 Task: Edit the event name to "Creative Ideation".
Action: Mouse moved to (537, 315)
Screenshot: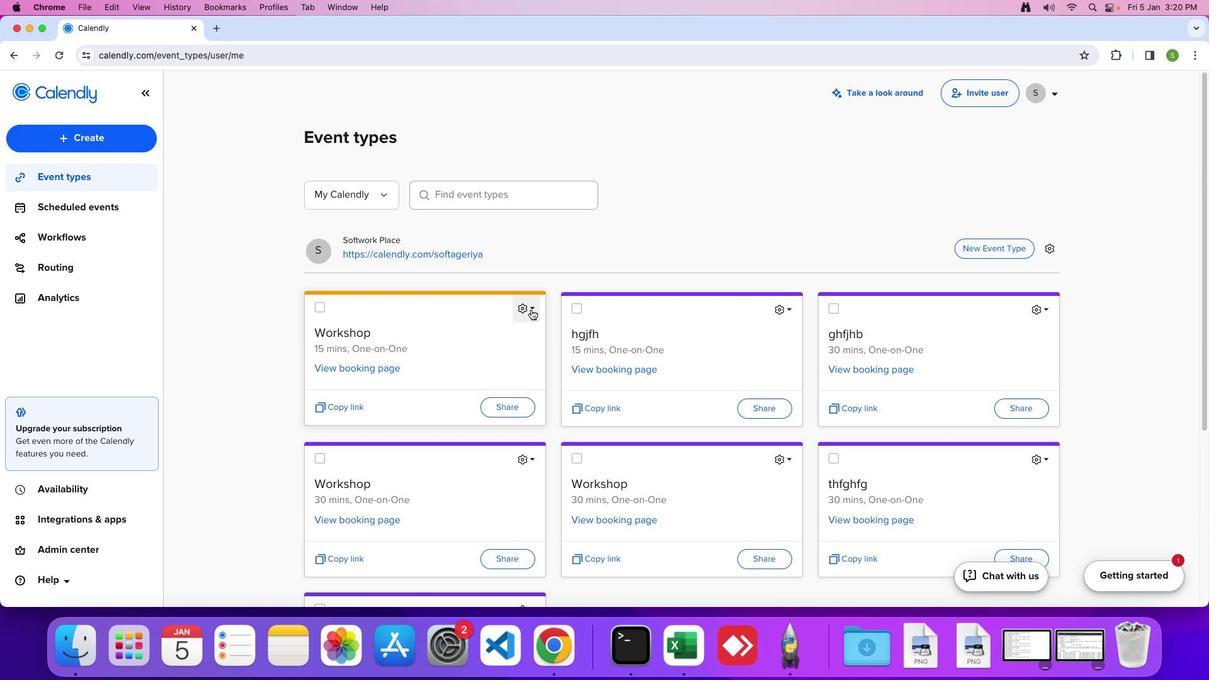 
Action: Mouse pressed left at (537, 315)
Screenshot: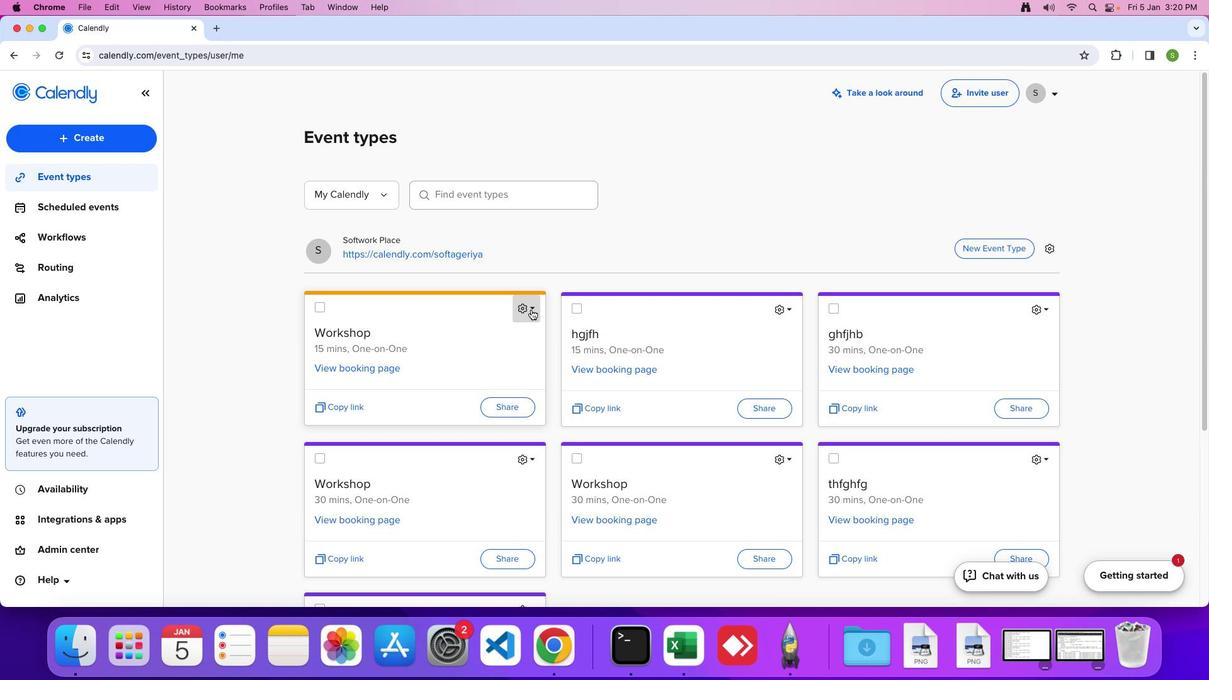 
Action: Mouse moved to (509, 347)
Screenshot: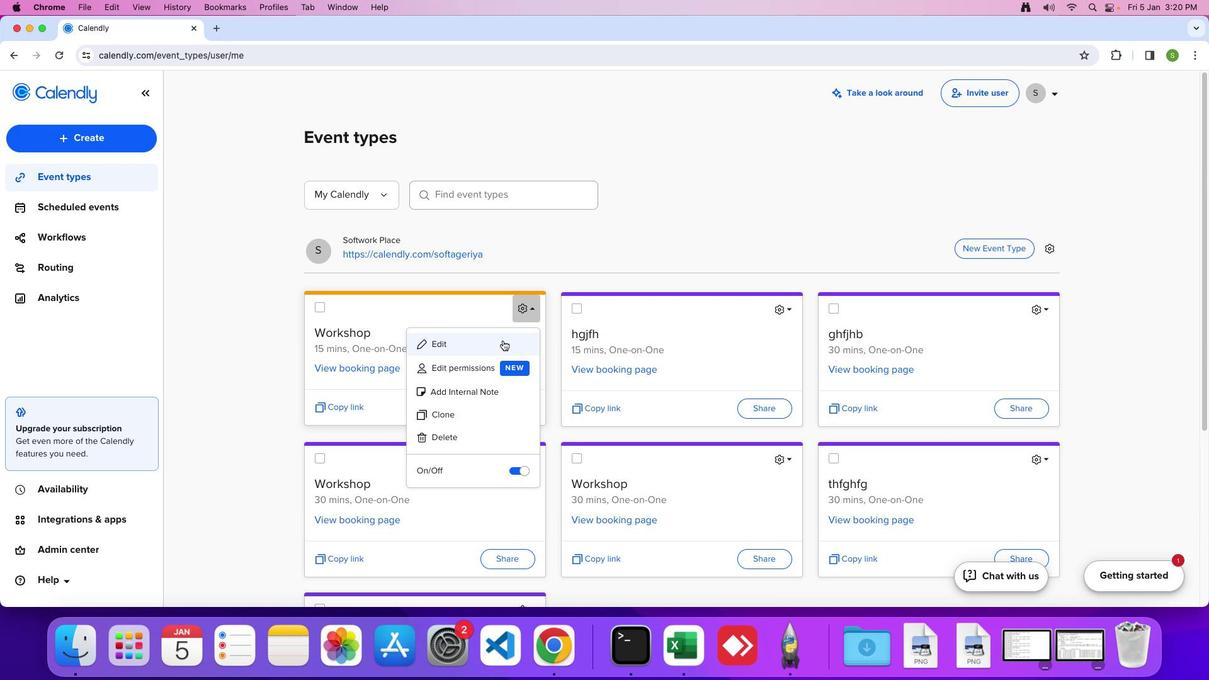 
Action: Mouse pressed left at (509, 347)
Screenshot: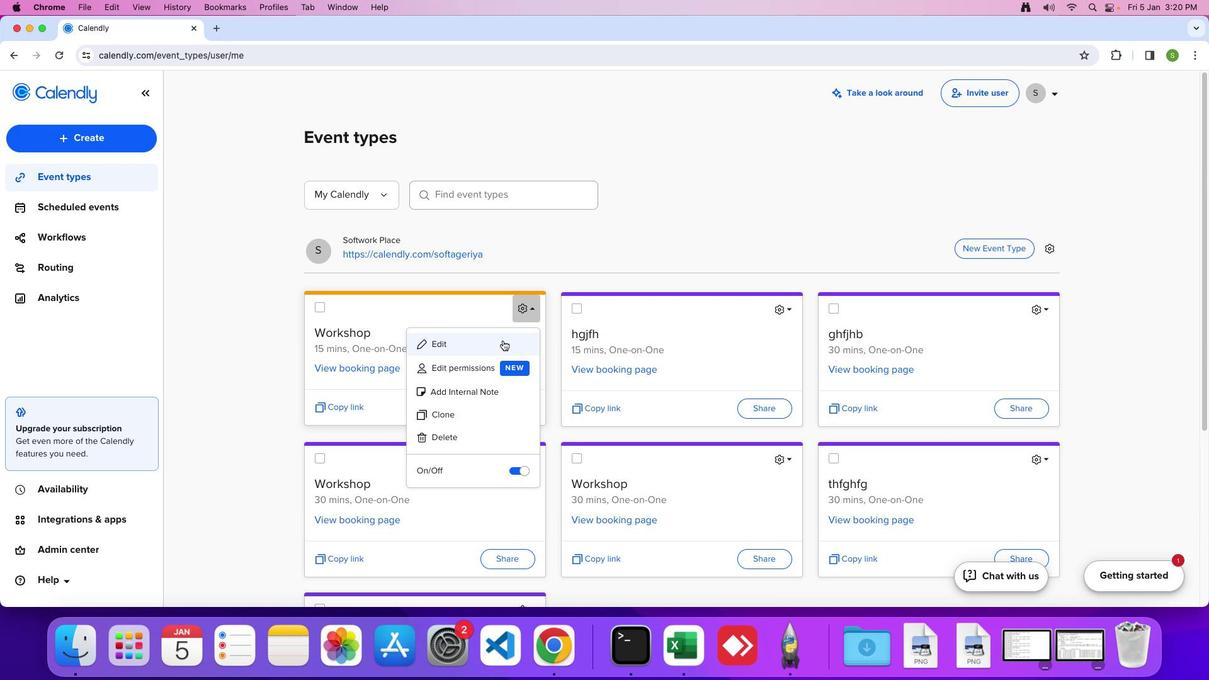 
Action: Mouse moved to (167, 190)
Screenshot: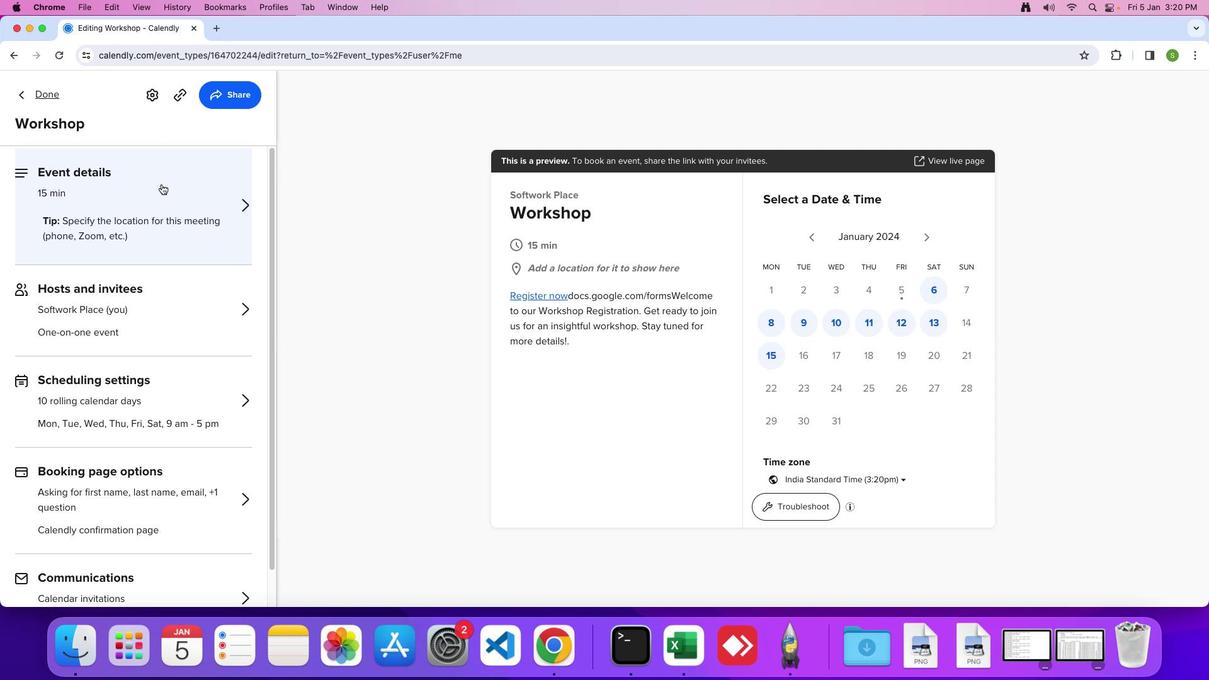 
Action: Mouse pressed left at (167, 190)
Screenshot: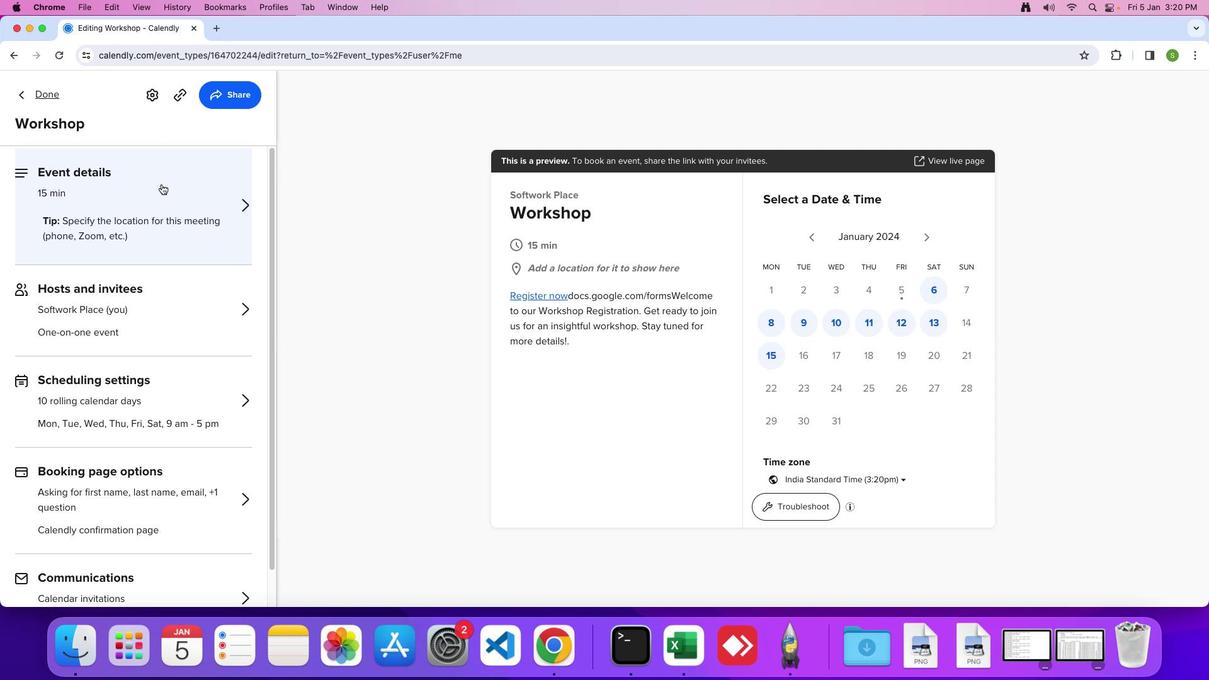 
Action: Mouse moved to (150, 198)
Screenshot: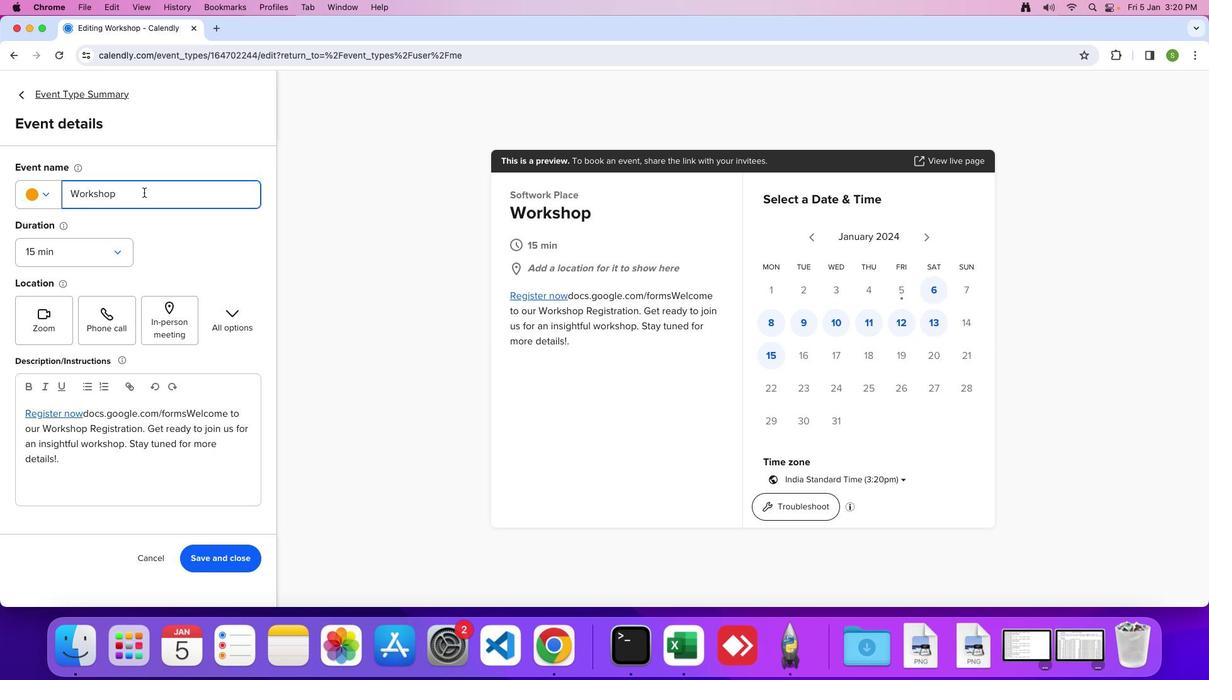 
Action: Mouse pressed left at (150, 198)
Screenshot: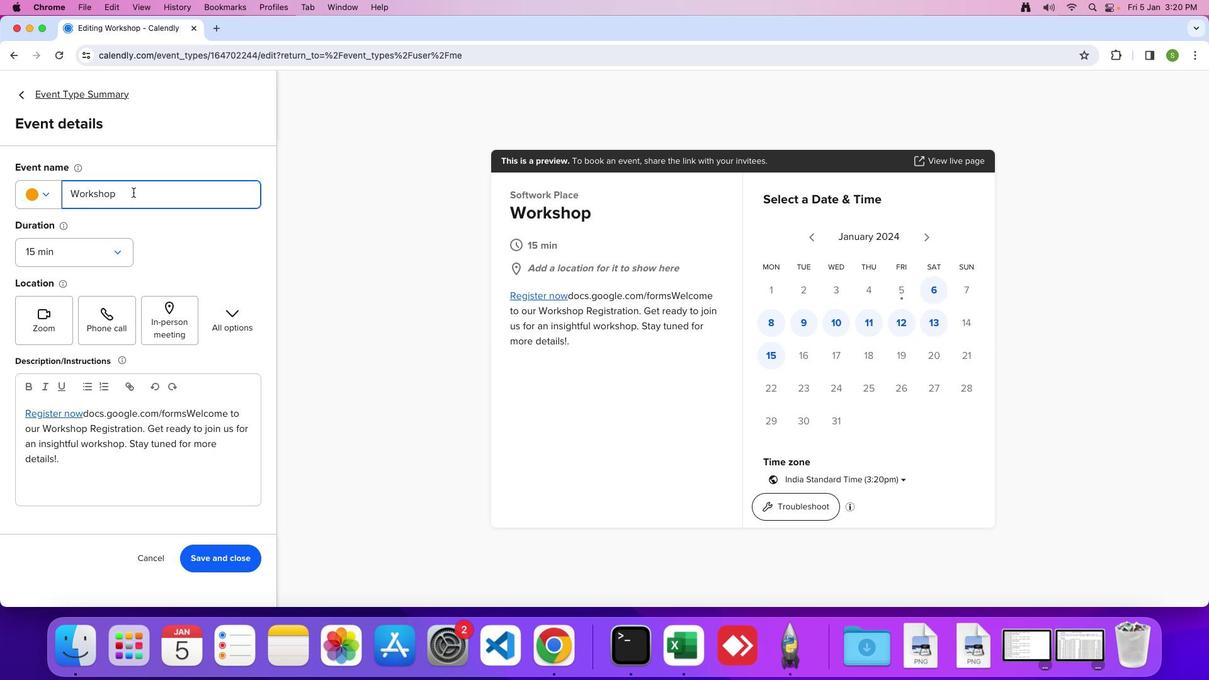 
Action: Mouse moved to (99, 215)
Screenshot: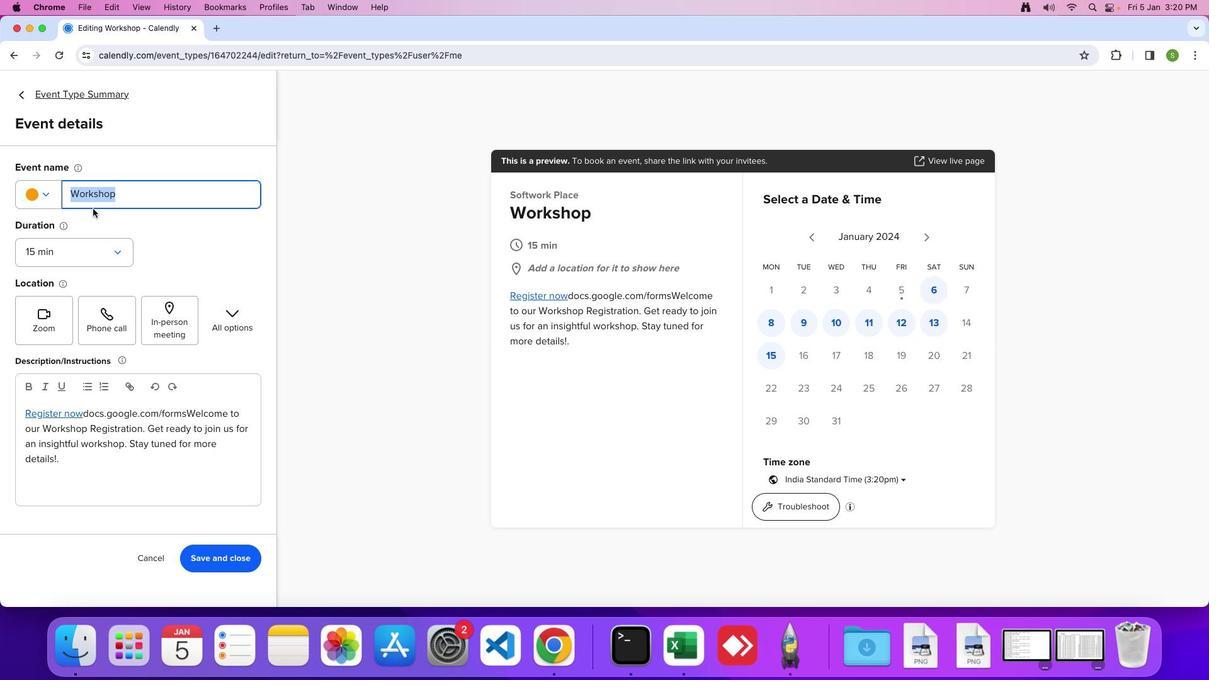 
Action: Key pressed 'C'Key.caps_lock'r''e''a''t''i''v''e'Key.spaceKey.shift'I''d''e''a''t''i''o''n'
Screenshot: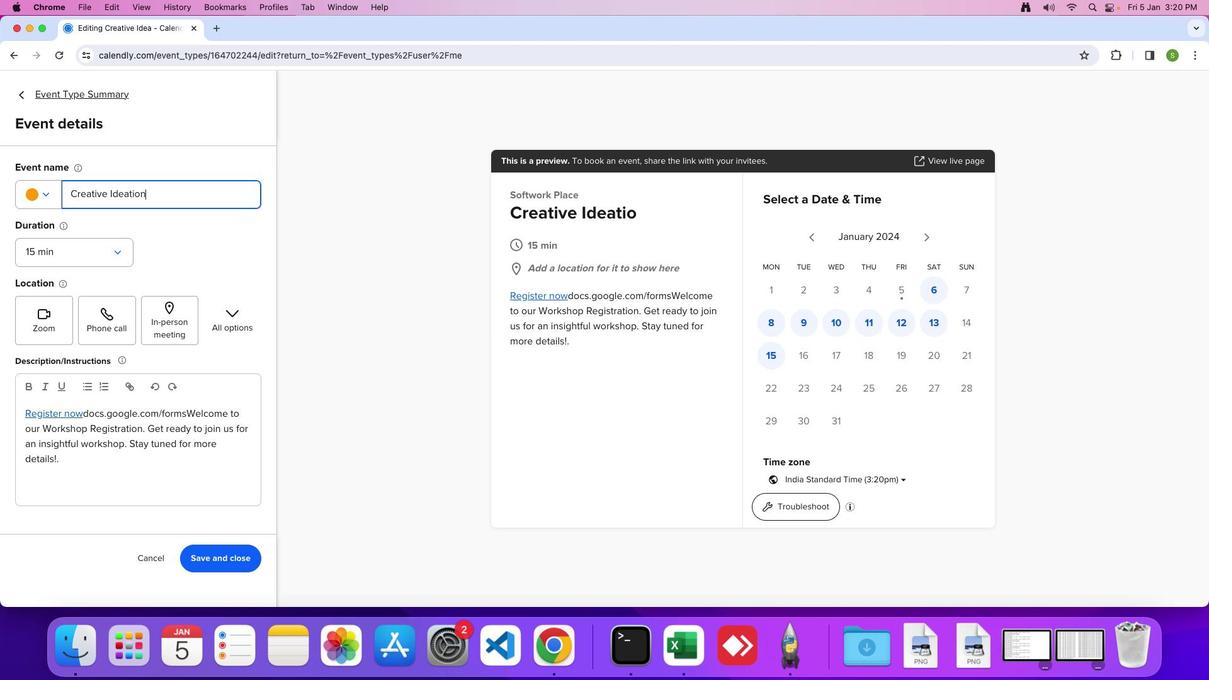
Action: Mouse moved to (214, 565)
Screenshot: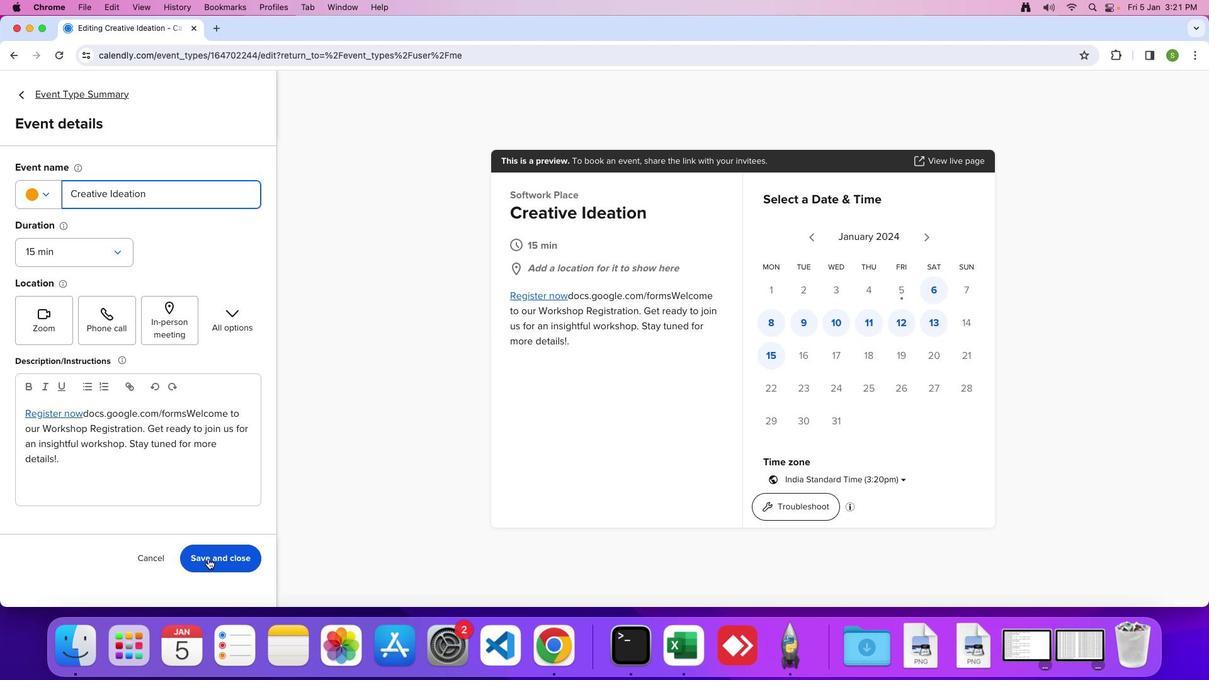 
Action: Mouse pressed left at (214, 565)
Screenshot: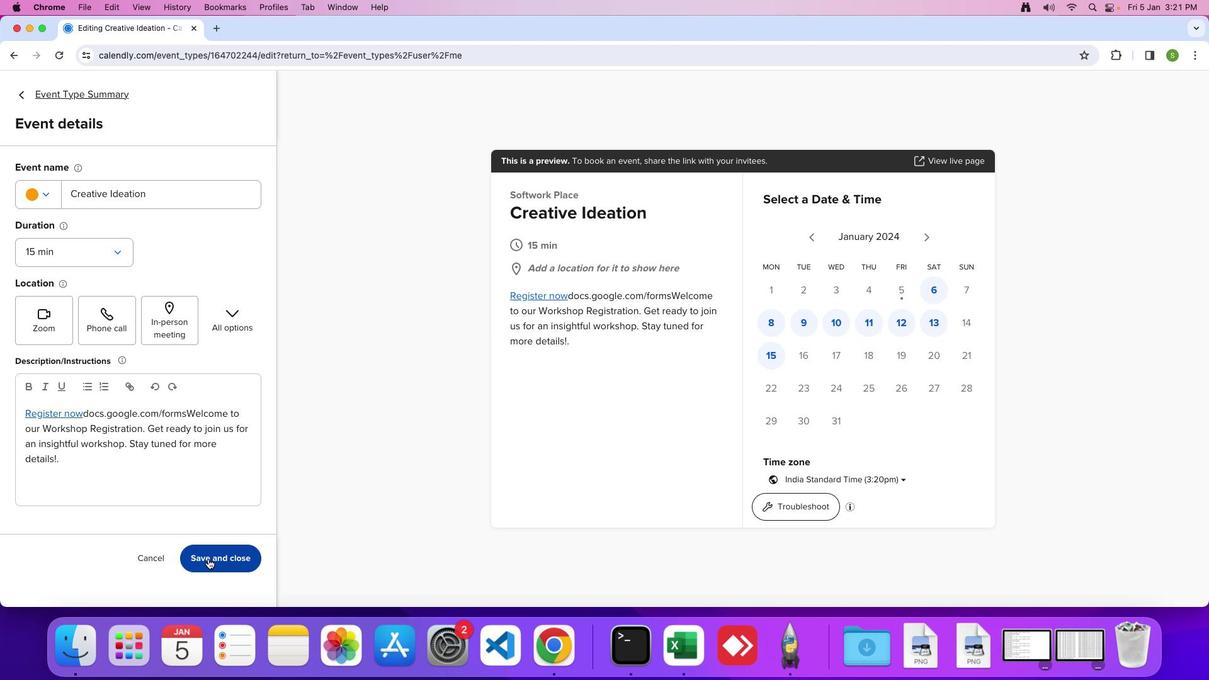 
Action: Mouse moved to (214, 565)
Screenshot: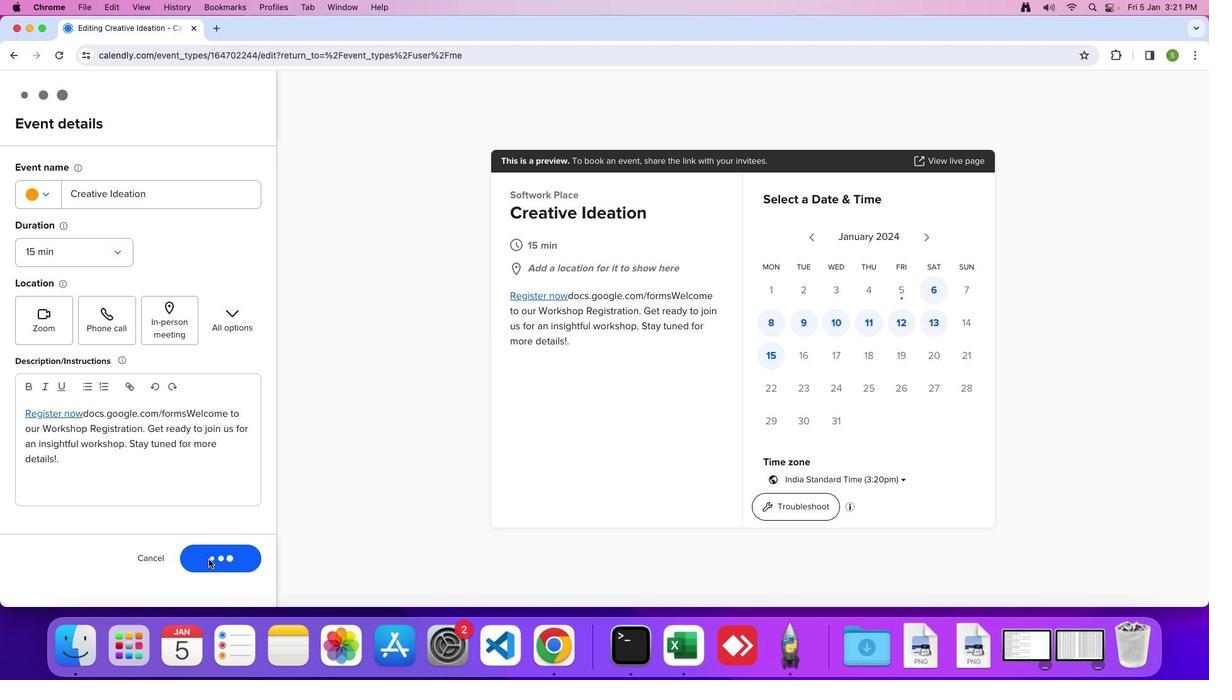 
